 Task: Move the task Upgrade and migrate company quality management to a cloud-based solution to the section To-Do in the project BroaderView and sort the tasks in the project by Last modified on
Action: Mouse moved to (628, 411)
Screenshot: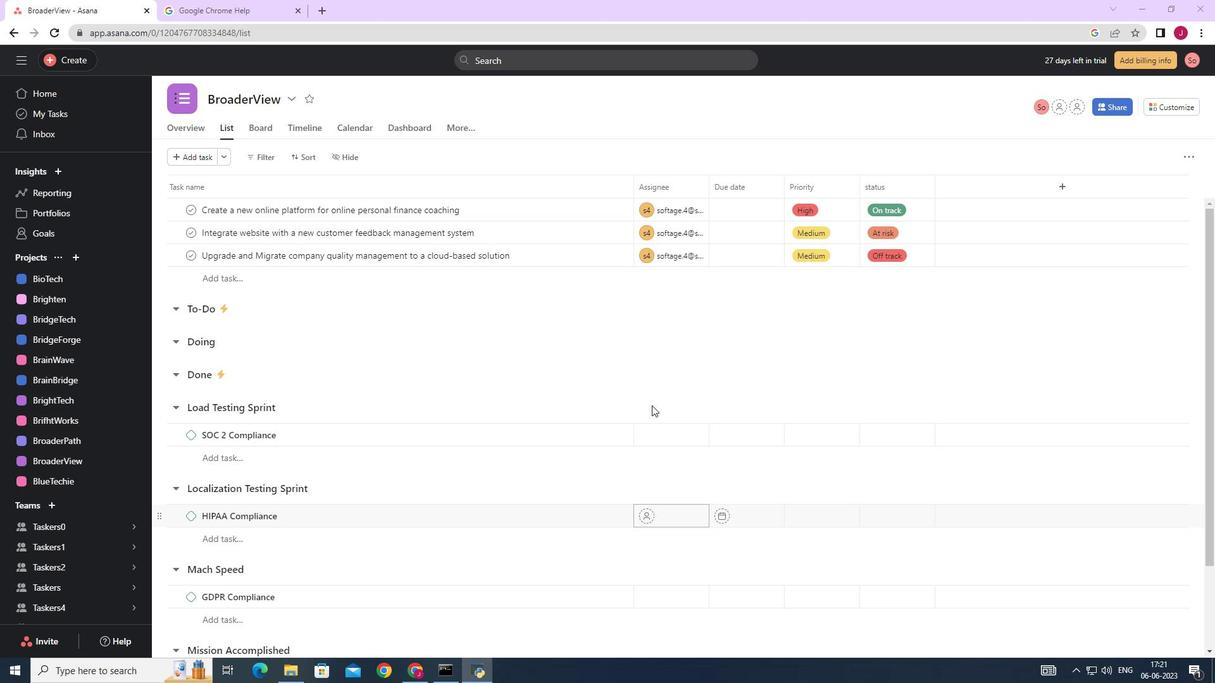 
Action: Mouse scrolled (628, 412) with delta (0, 0)
Screenshot: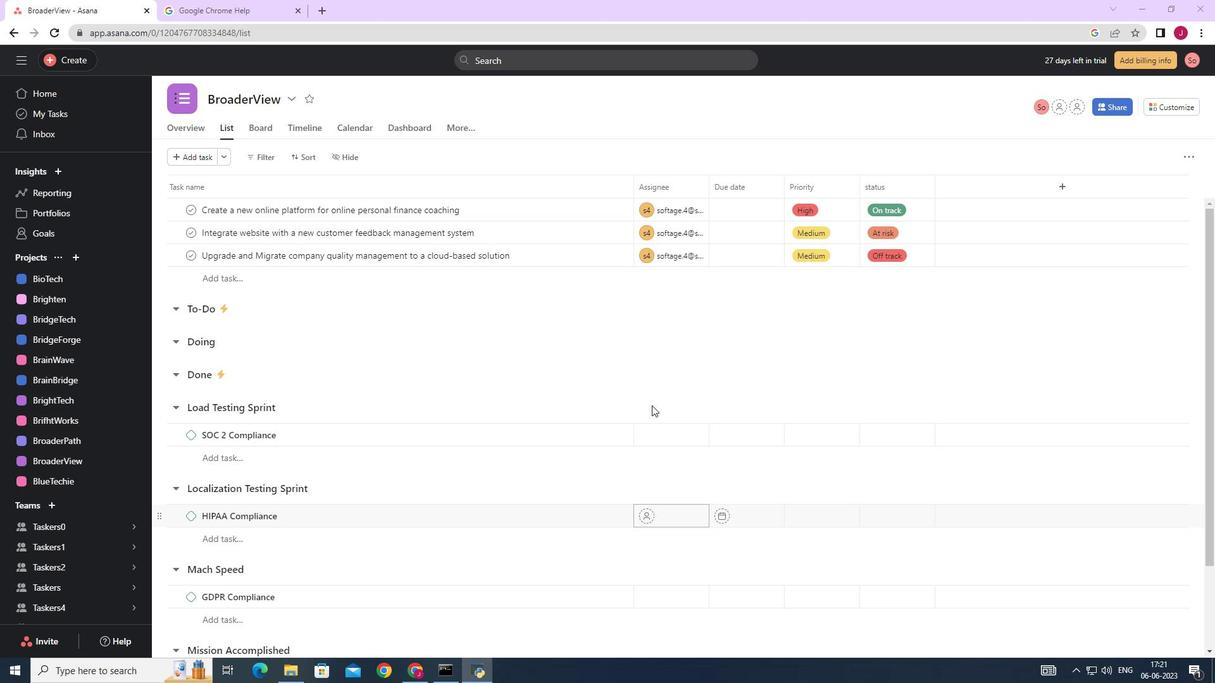 
Action: Mouse moved to (574, 420)
Screenshot: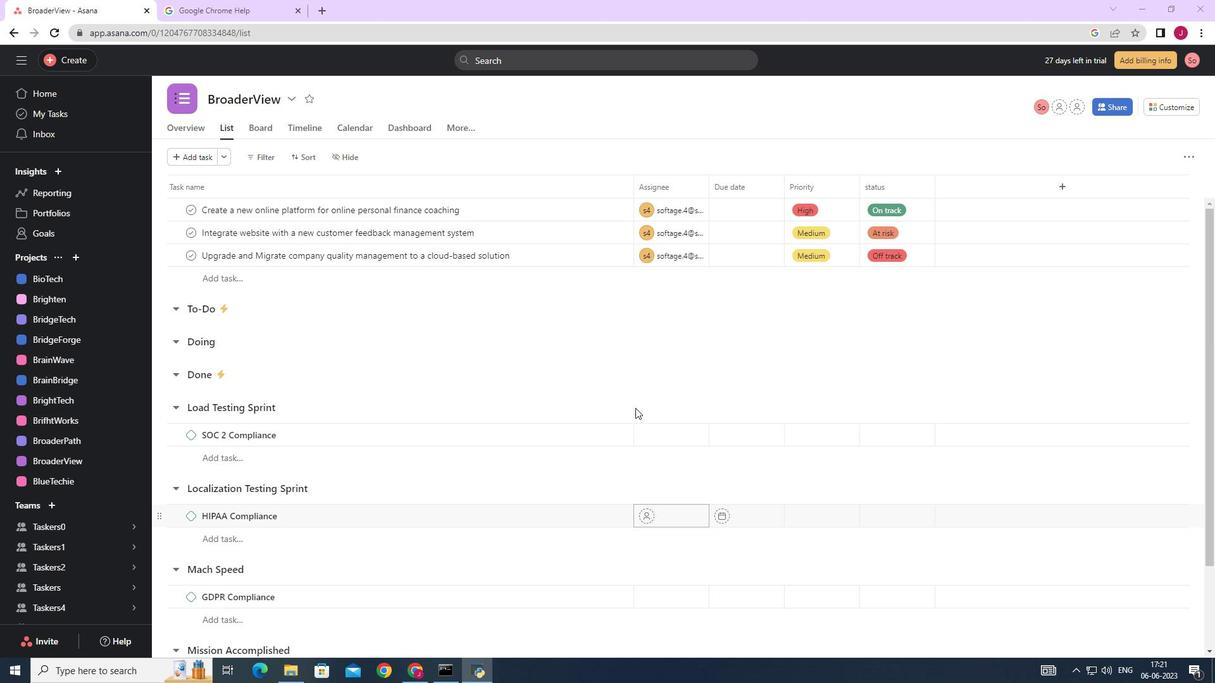 
Action: Mouse scrolled (604, 419) with delta (0, 0)
Screenshot: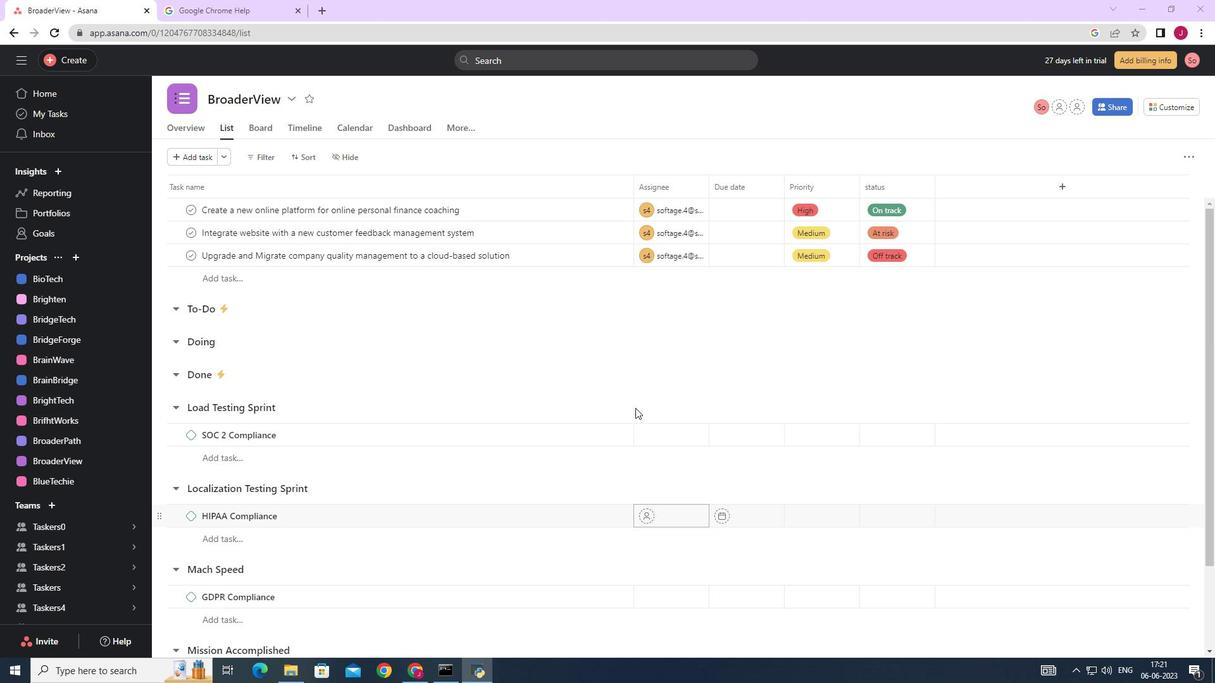 
Action: Mouse moved to (573, 419)
Screenshot: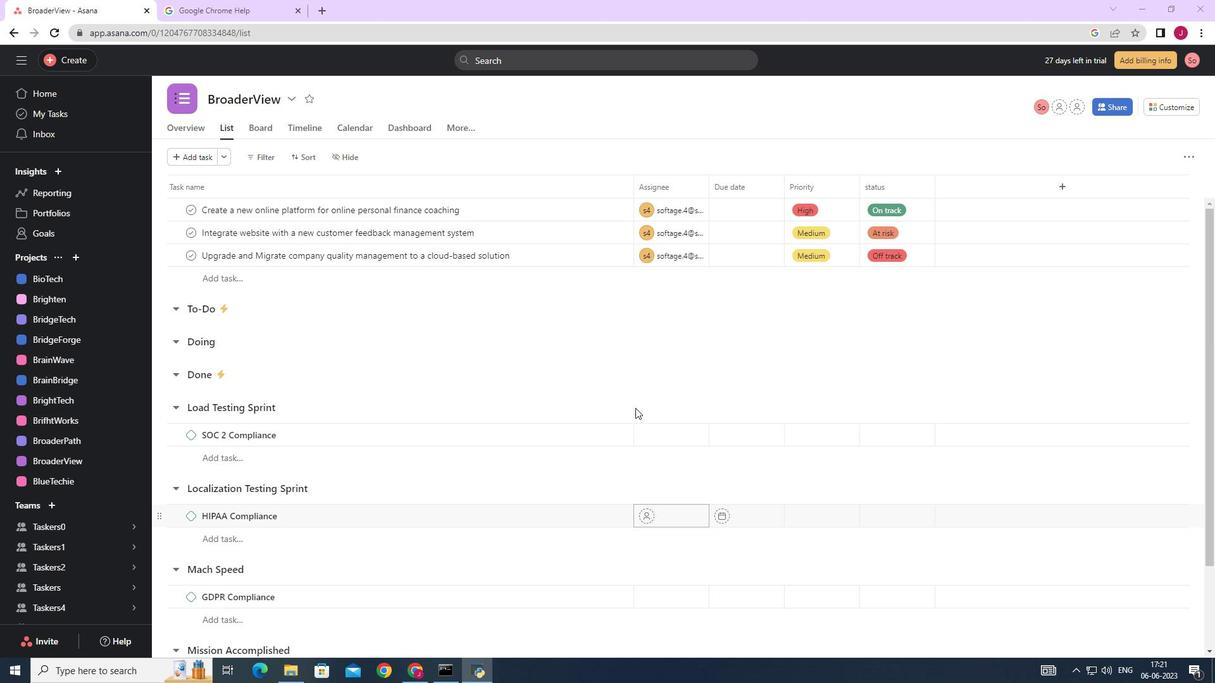 
Action: Mouse scrolled (584, 420) with delta (0, 0)
Screenshot: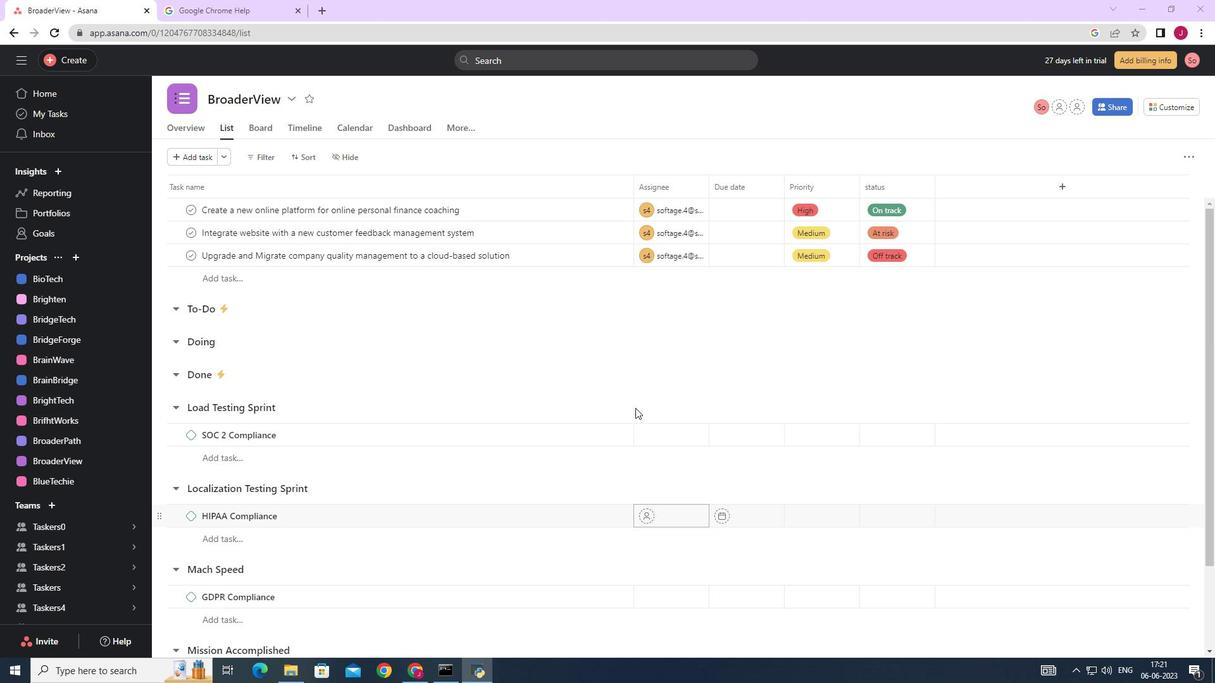 
Action: Mouse moved to (573, 419)
Screenshot: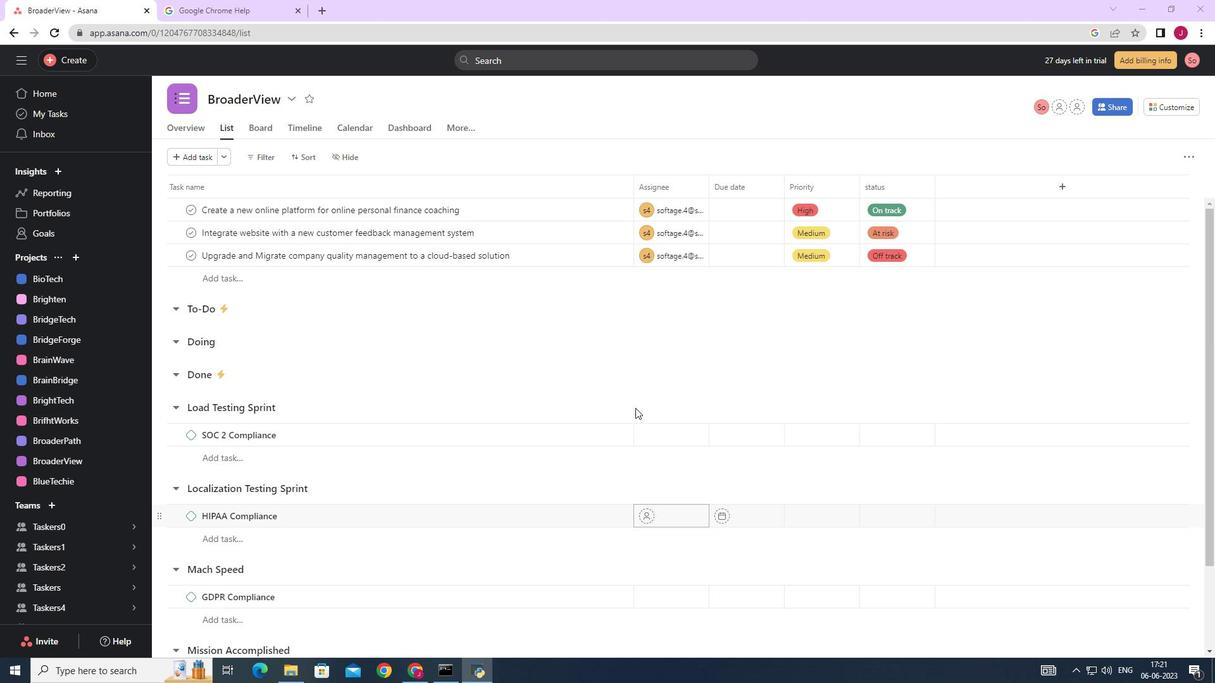 
Action: Mouse scrolled (573, 420) with delta (0, 0)
Screenshot: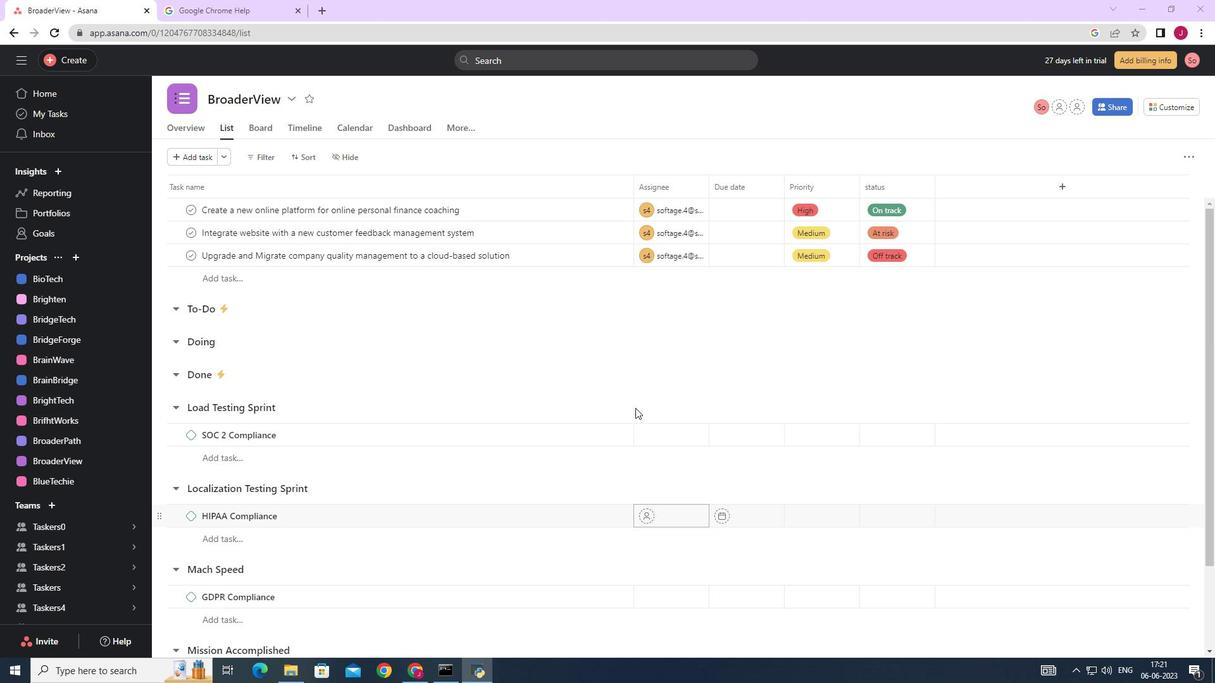 
Action: Mouse moved to (600, 250)
Screenshot: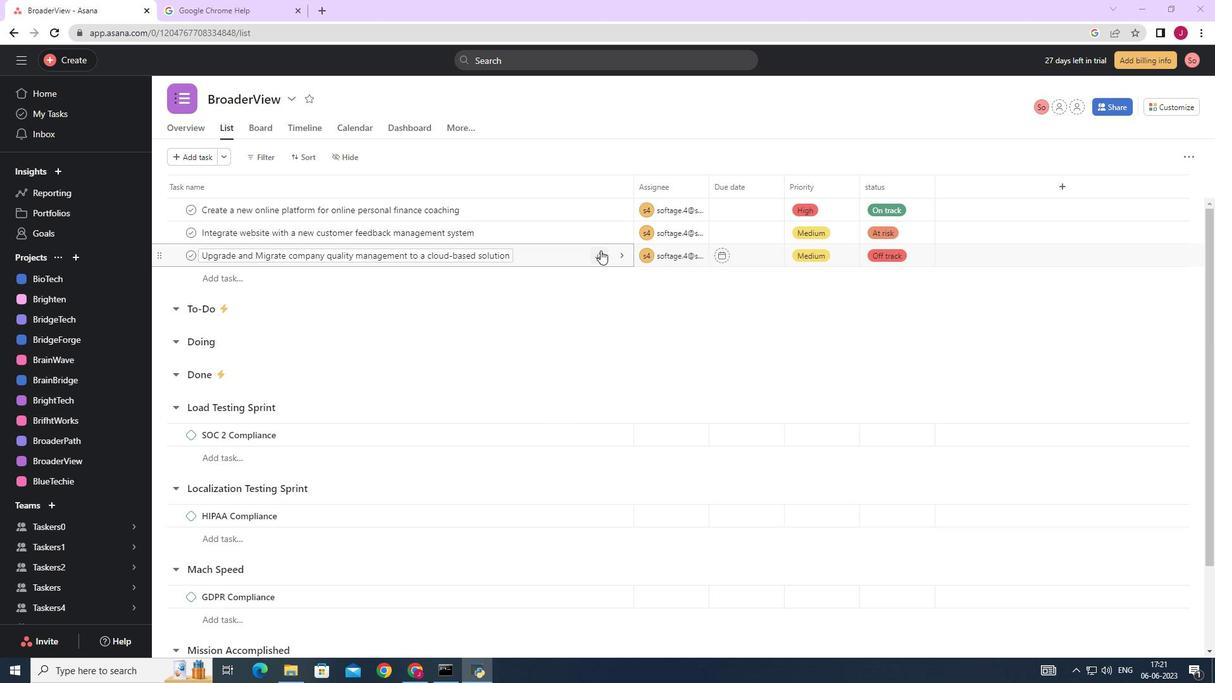
Action: Mouse pressed left at (600, 250)
Screenshot: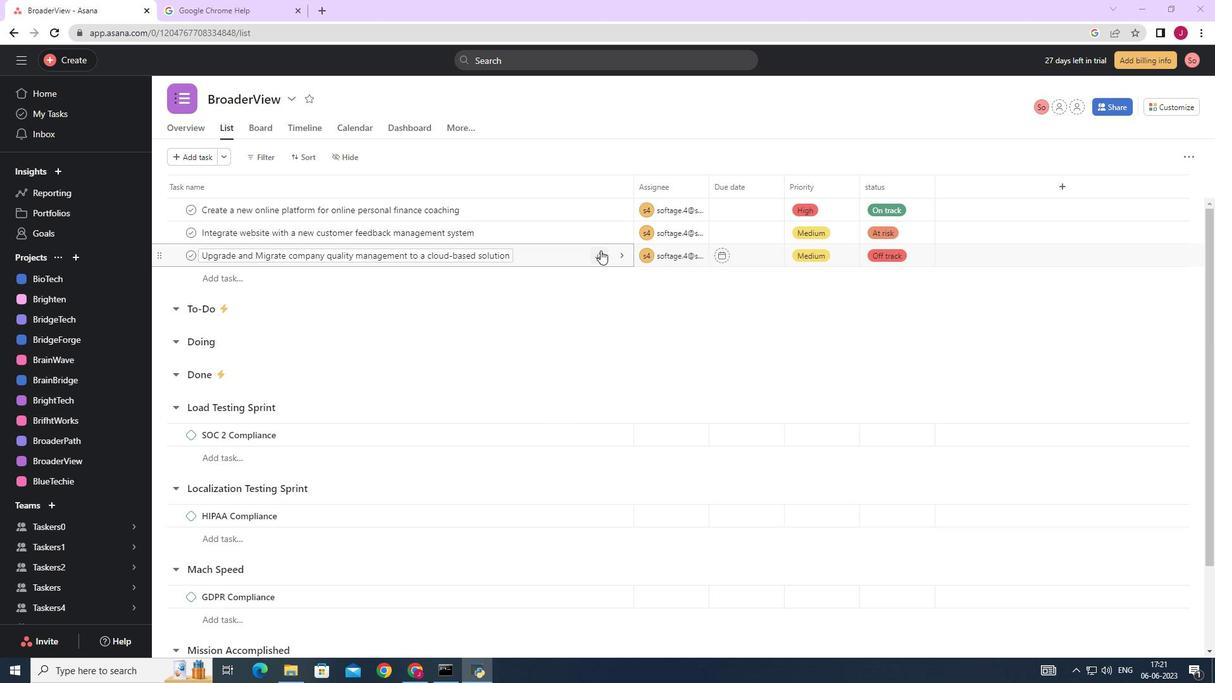 
Action: Mouse moved to (519, 329)
Screenshot: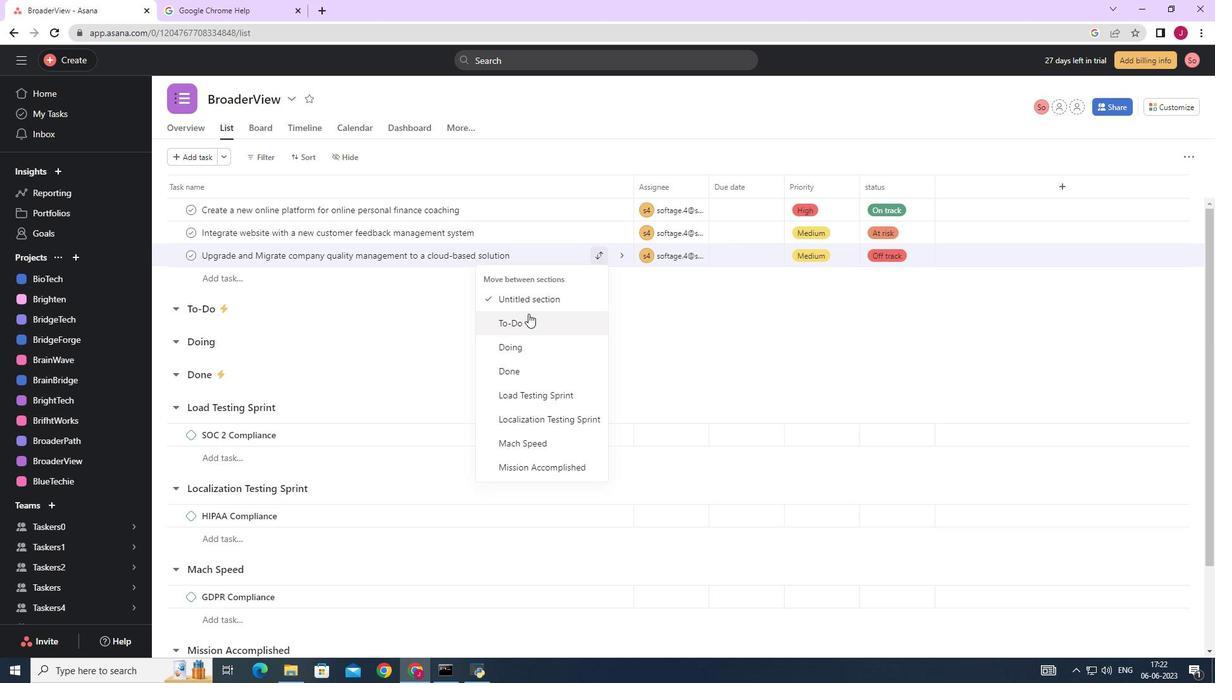 
Action: Mouse pressed left at (519, 329)
Screenshot: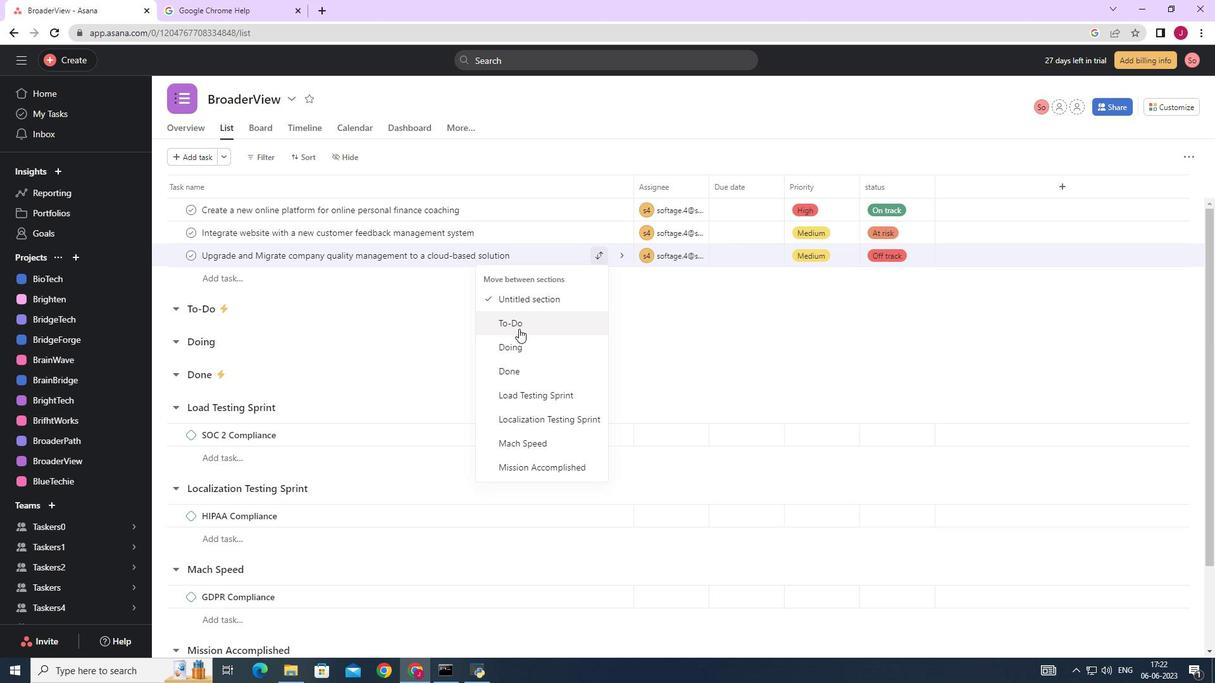 
Action: Mouse moved to (310, 155)
Screenshot: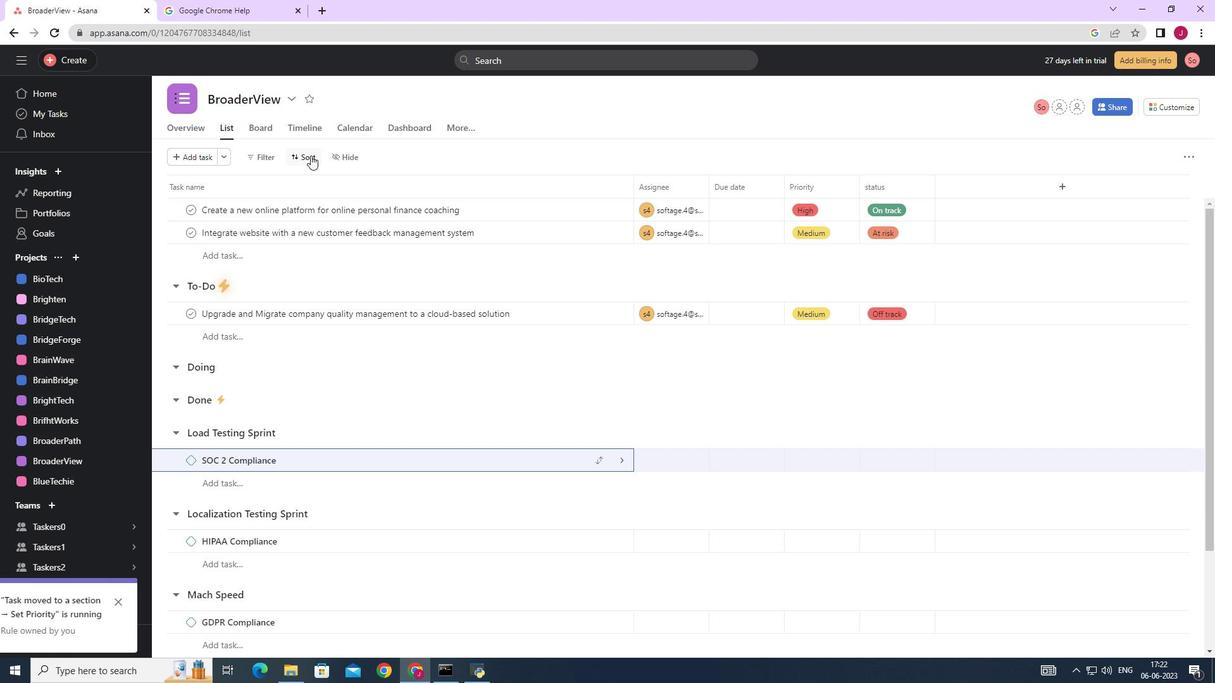 
Action: Mouse pressed left at (310, 155)
Screenshot: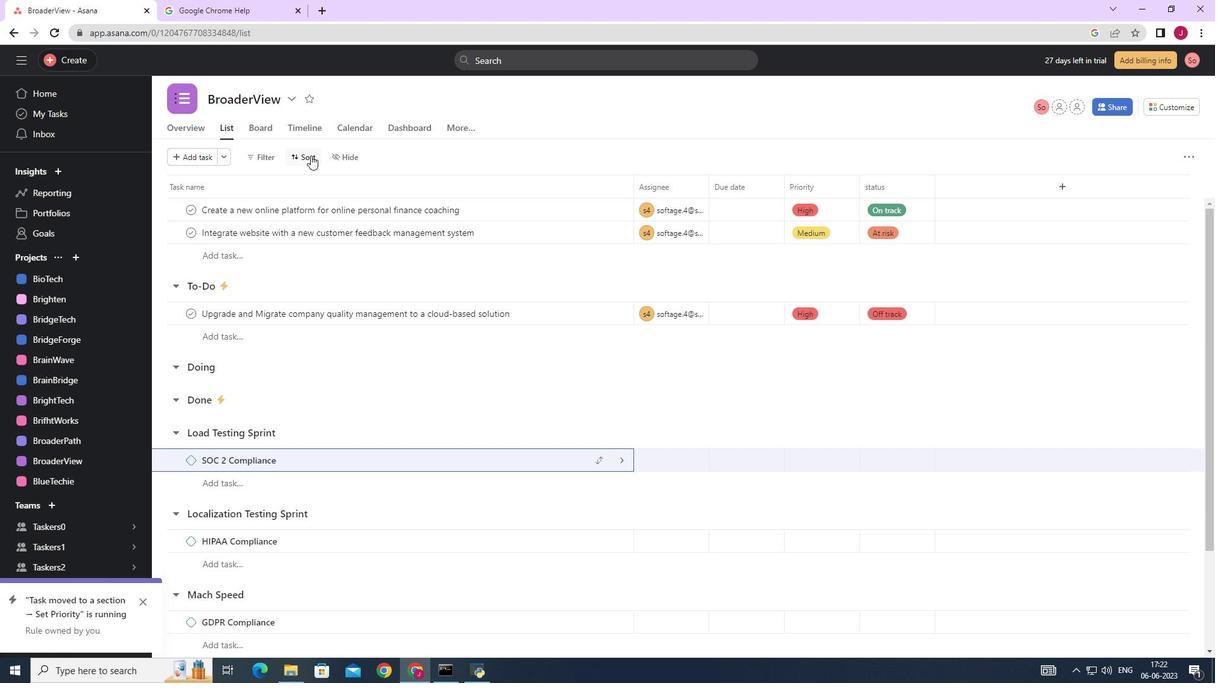 
Action: Mouse moved to (358, 332)
Screenshot: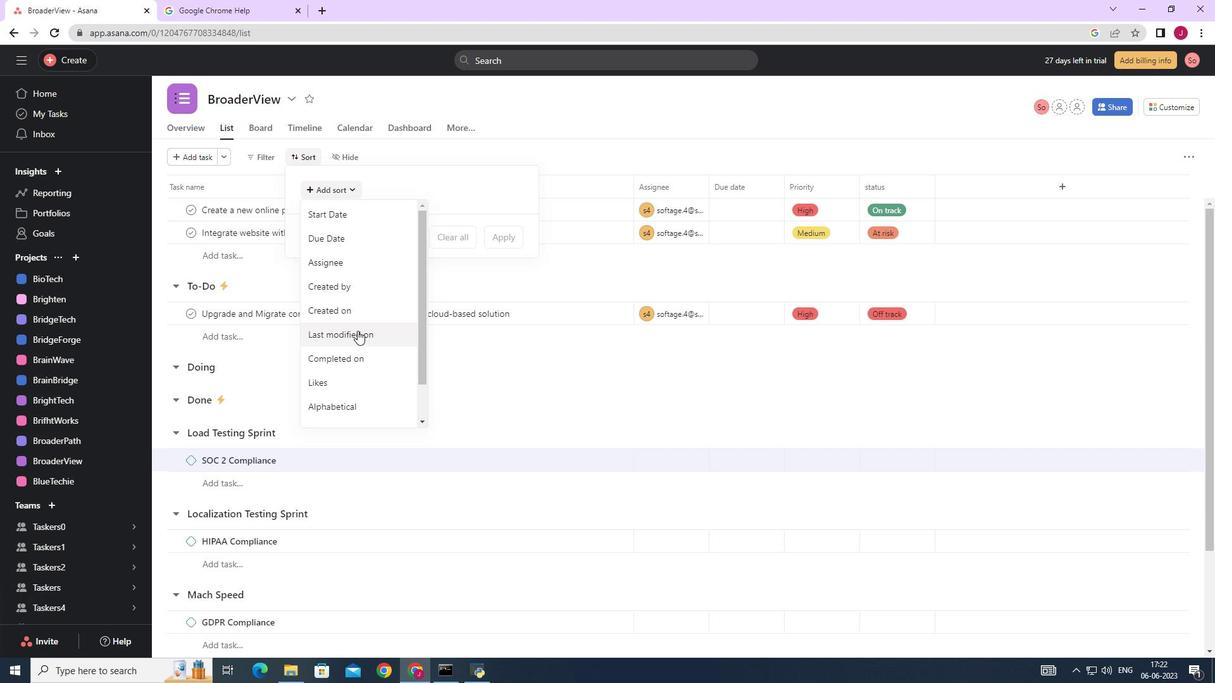 
Action: Mouse pressed left at (358, 332)
Screenshot: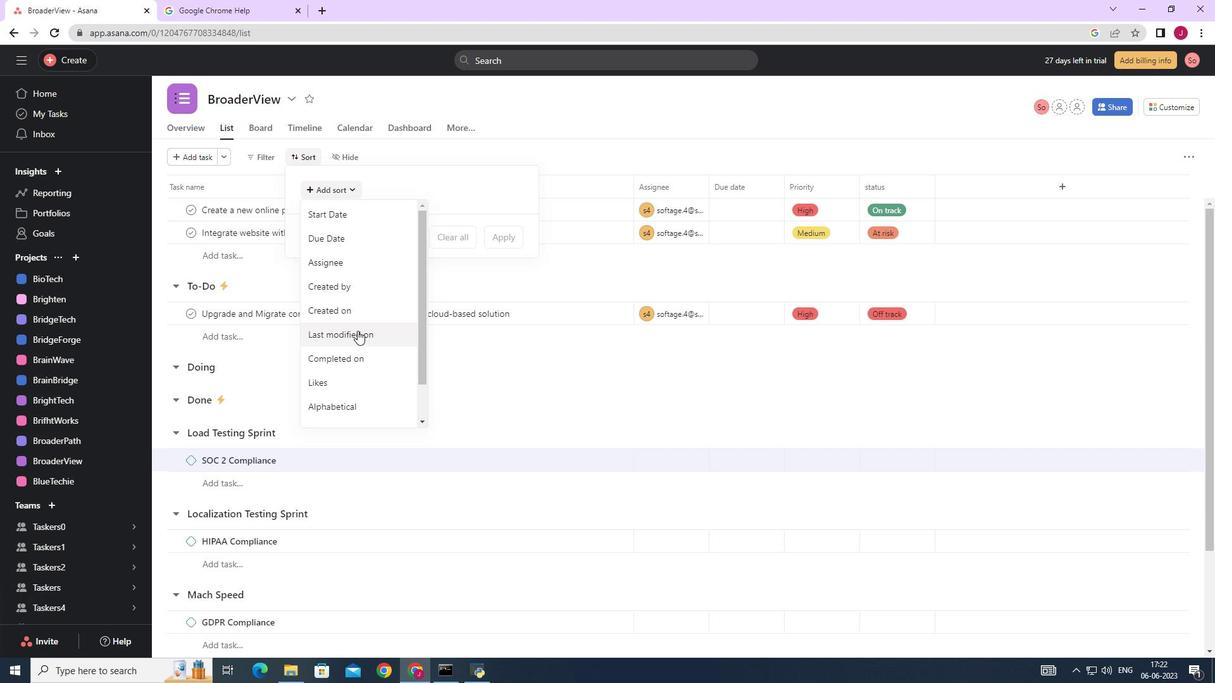 
Action: Mouse moved to (501, 289)
Screenshot: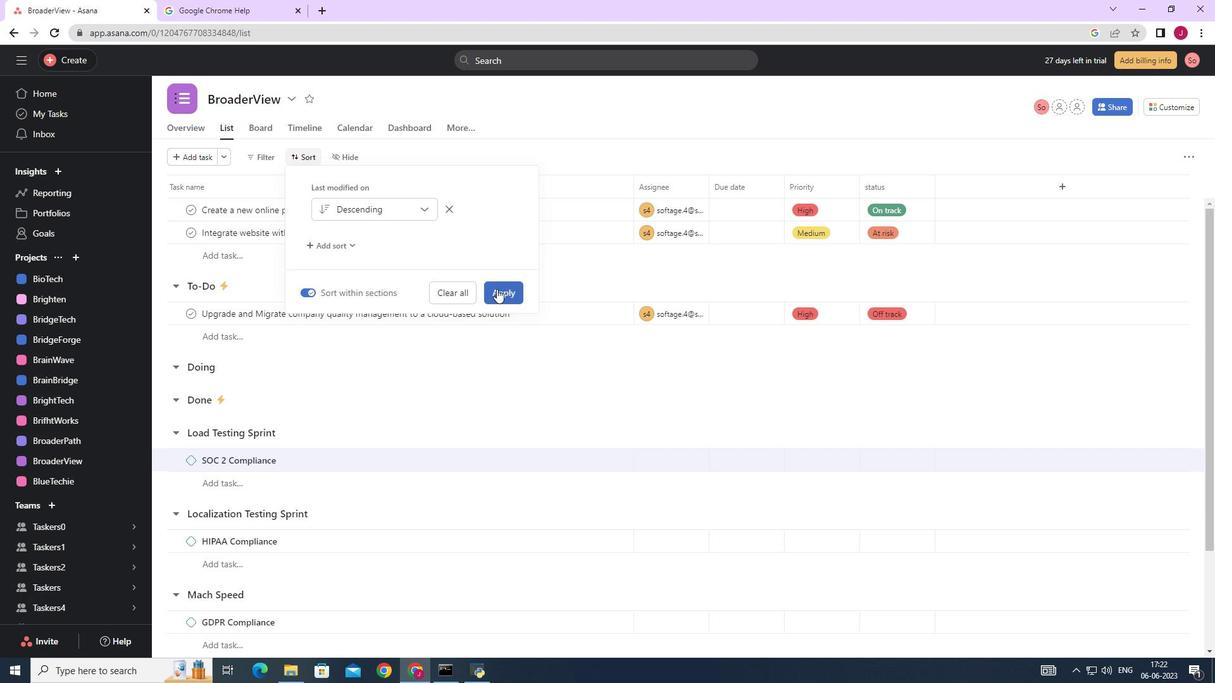 
Action: Mouse pressed left at (501, 289)
Screenshot: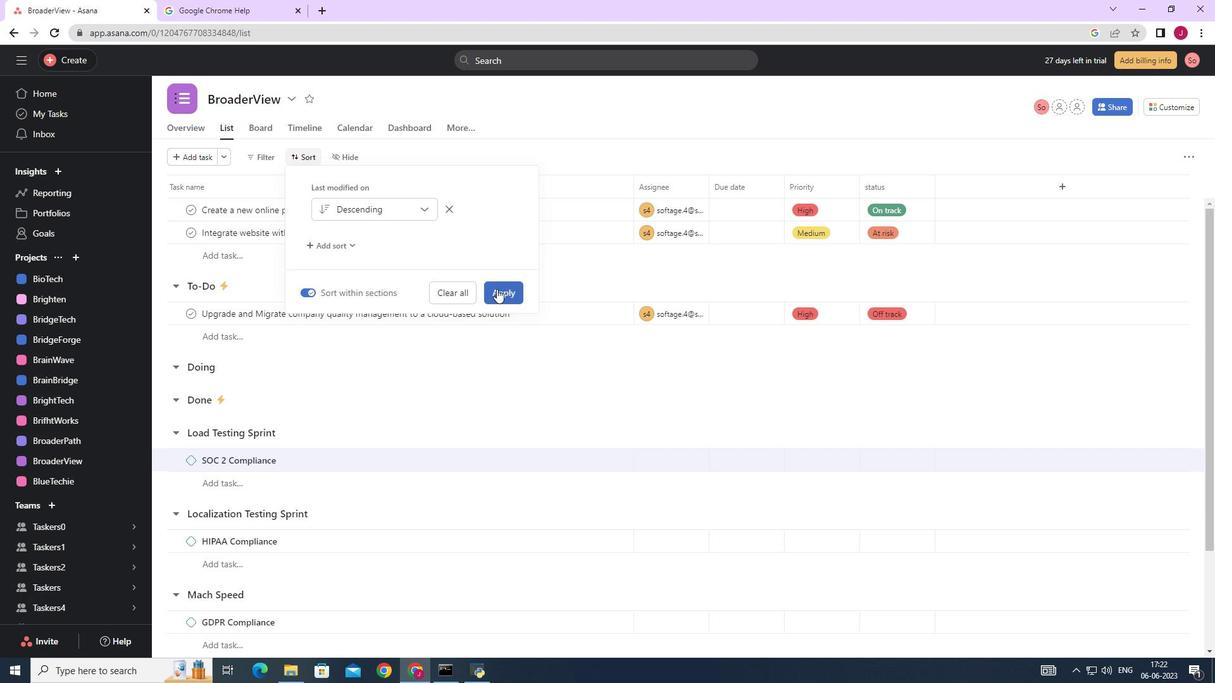 
Action: Mouse moved to (498, 291)
Screenshot: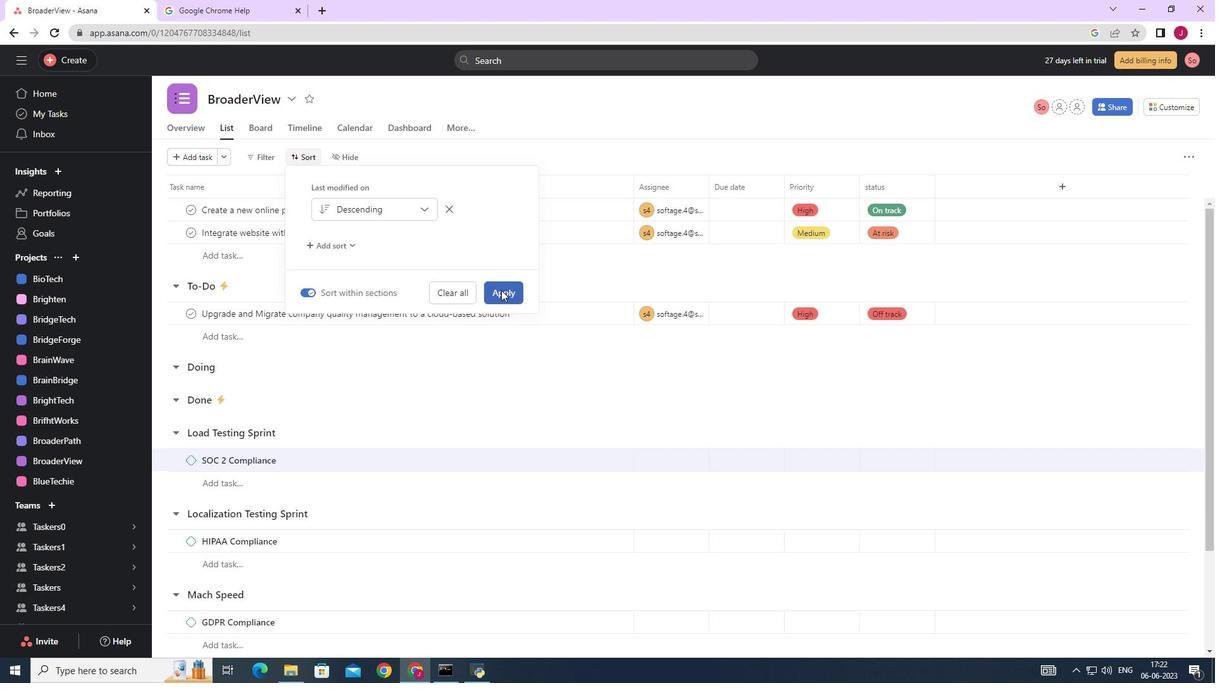 
